 Task: Create in the project TranslateForge and in the Backlog issue 'Authentication tokens not being refreshed causing users to be logged out unexpectedly' a child issue 'Data access policy enforcement and testing', and assign it to team member softage.4@softage.net.
Action: Mouse moved to (181, 55)
Screenshot: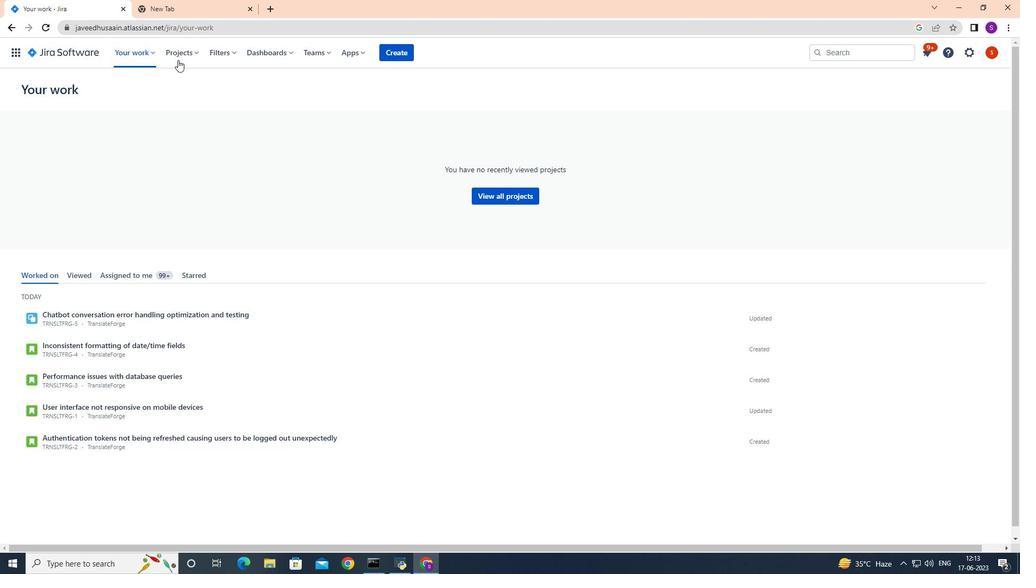 
Action: Mouse pressed left at (181, 55)
Screenshot: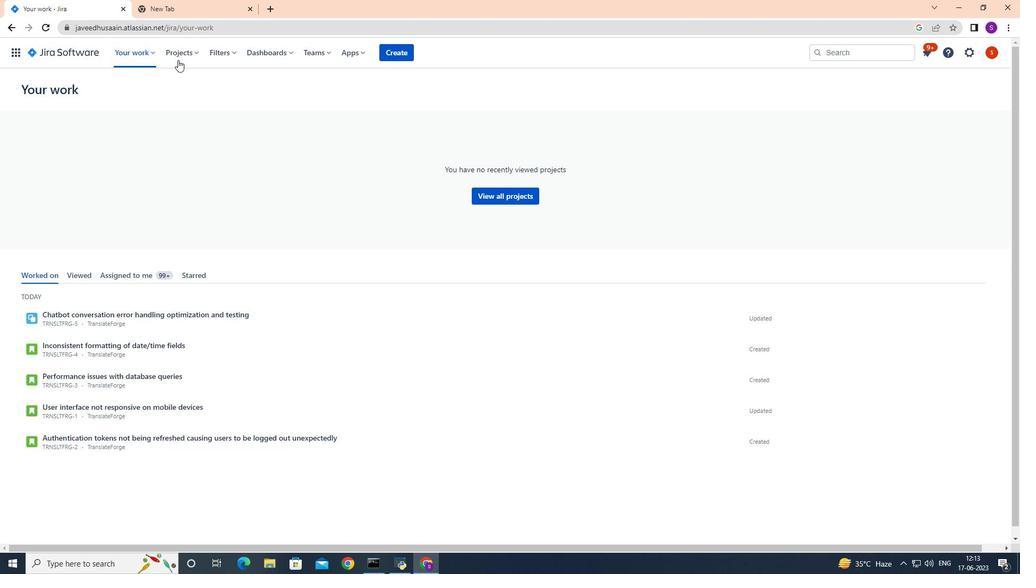 
Action: Mouse moved to (204, 113)
Screenshot: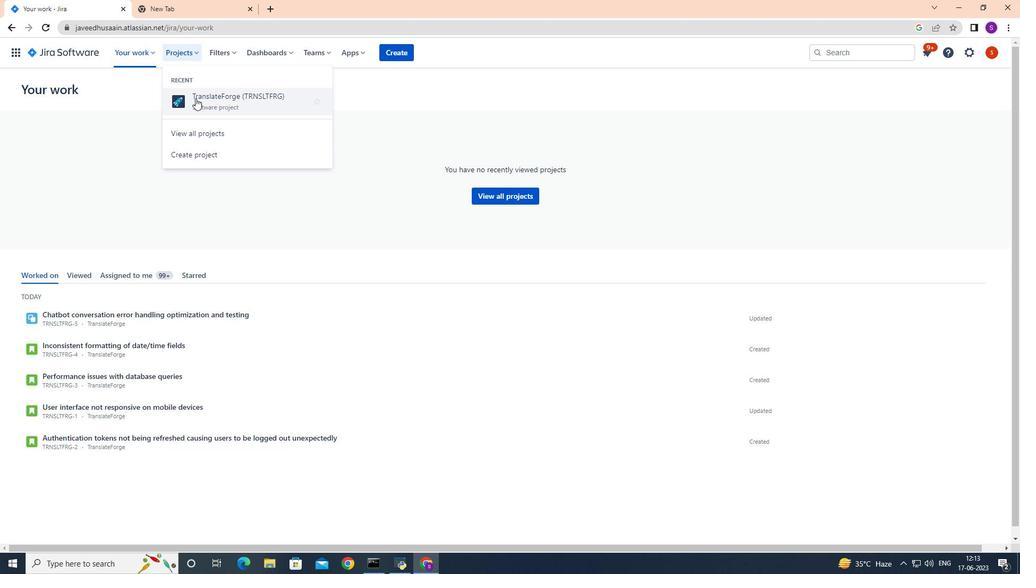 
Action: Mouse pressed left at (204, 113)
Screenshot: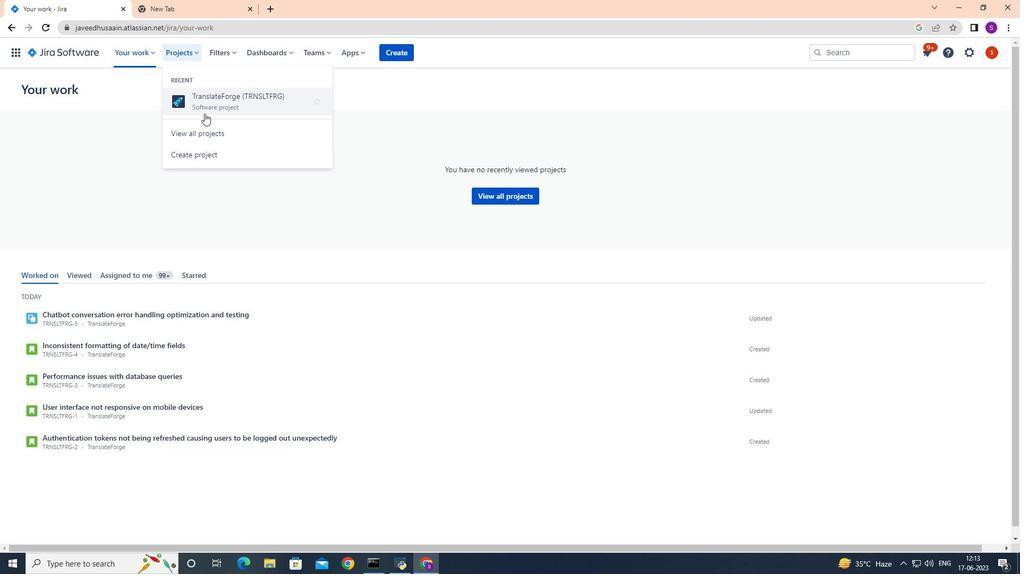 
Action: Mouse moved to (62, 154)
Screenshot: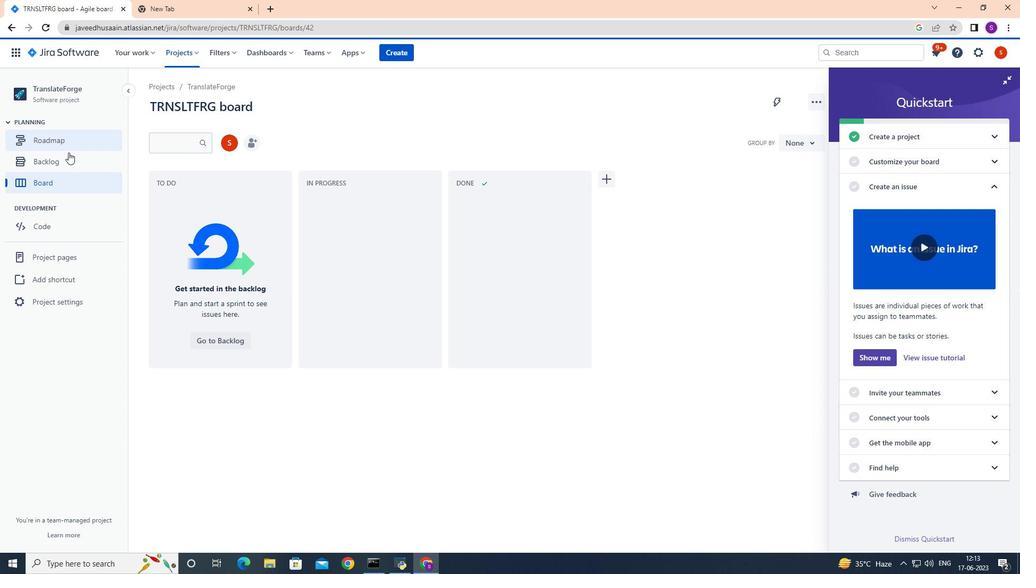 
Action: Mouse pressed left at (62, 154)
Screenshot: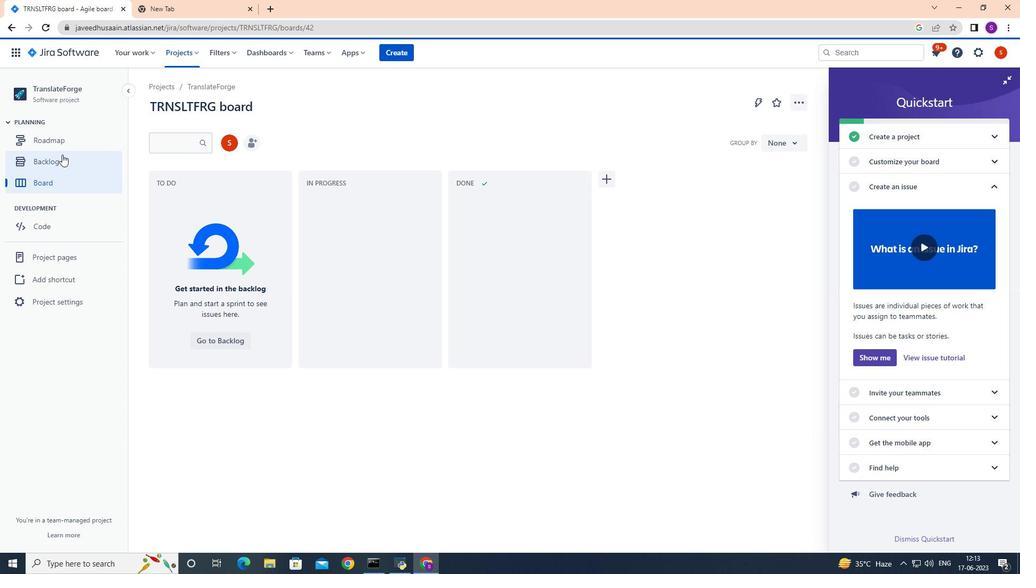 
Action: Mouse moved to (256, 269)
Screenshot: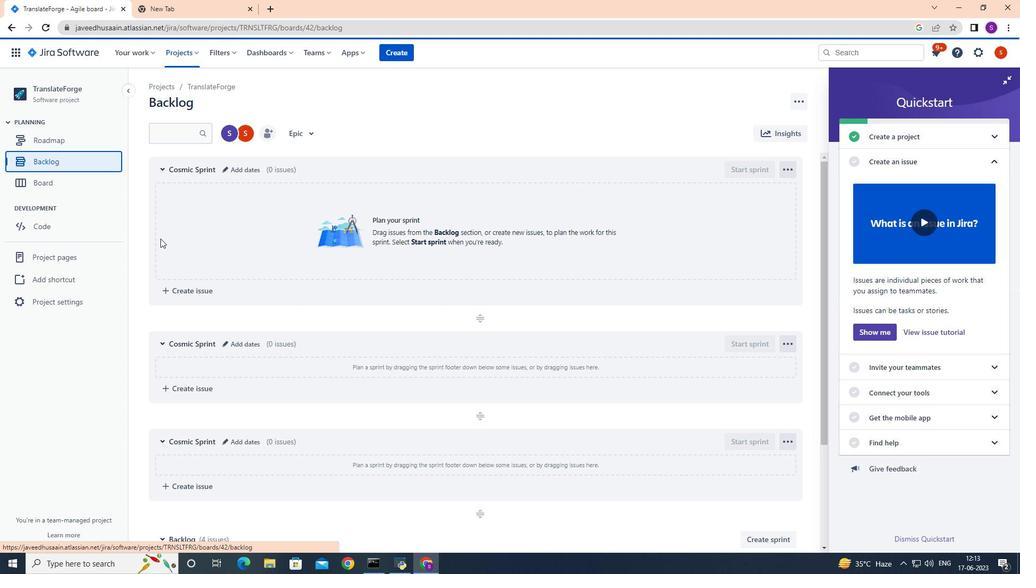 
Action: Mouse scrolled (256, 268) with delta (0, 0)
Screenshot: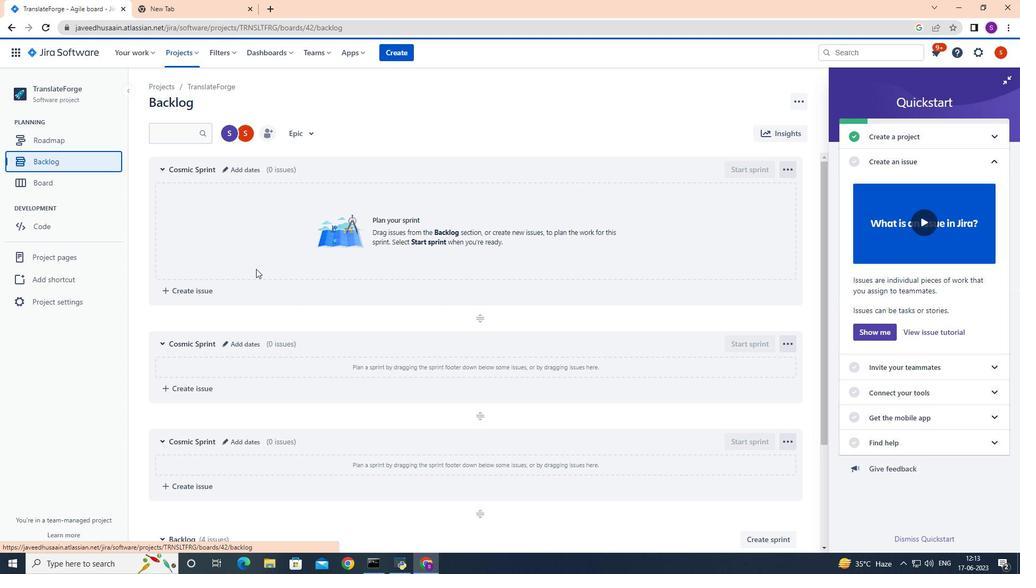 
Action: Mouse scrolled (256, 268) with delta (0, 0)
Screenshot: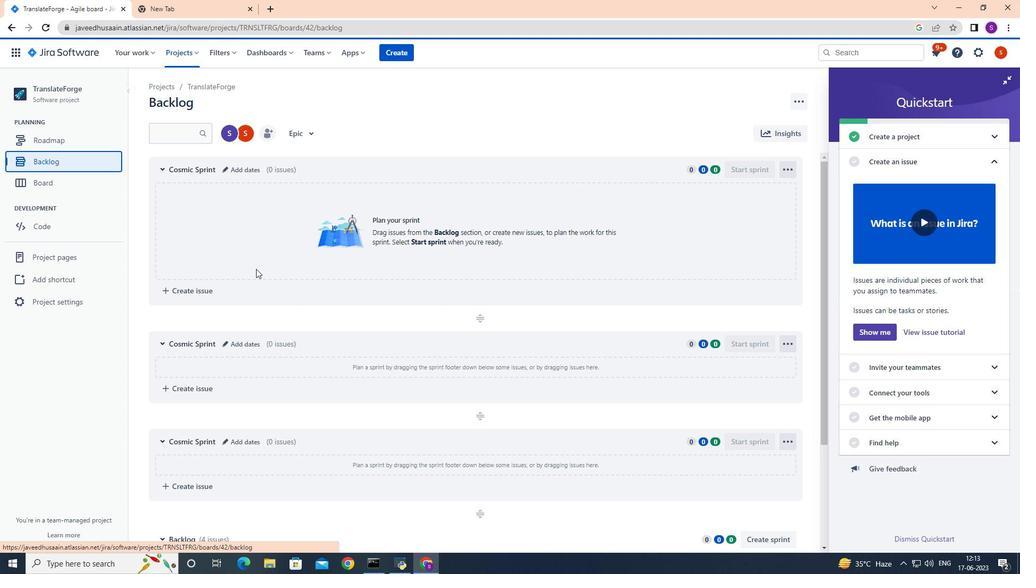 
Action: Mouse scrolled (256, 268) with delta (0, 0)
Screenshot: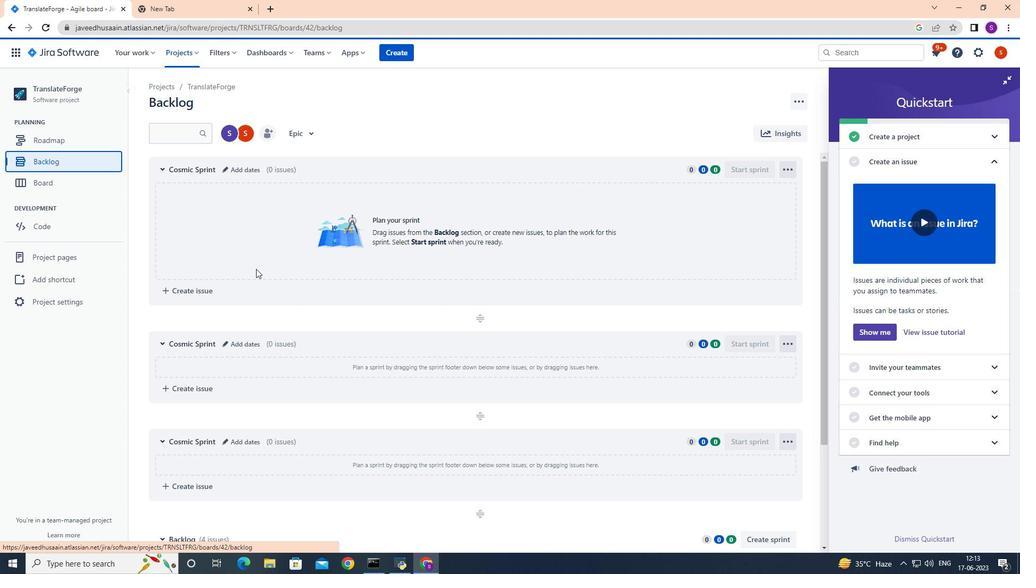 
Action: Mouse scrolled (256, 268) with delta (0, 0)
Screenshot: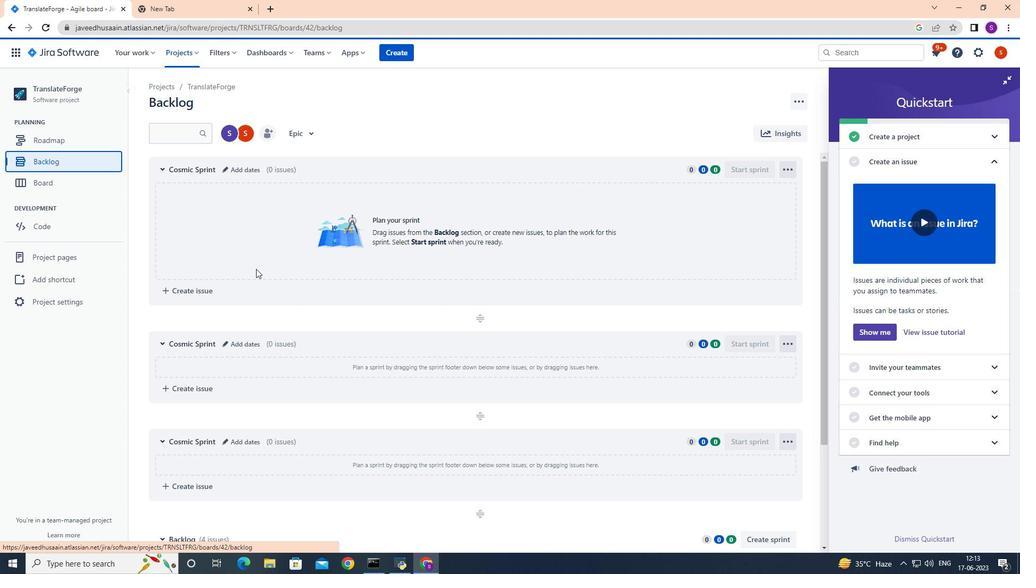 
Action: Mouse scrolled (256, 268) with delta (0, 0)
Screenshot: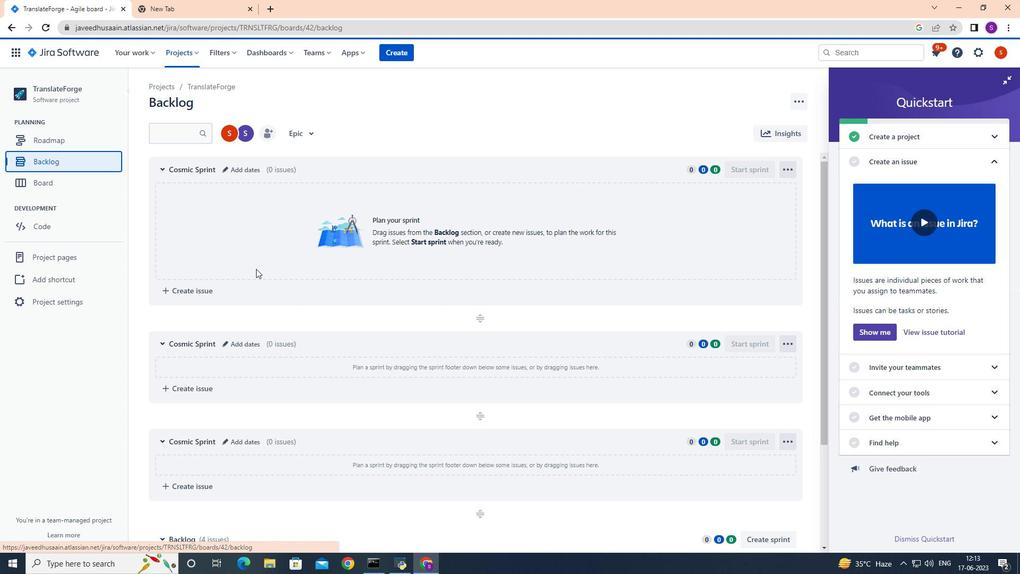 
Action: Mouse scrolled (256, 268) with delta (0, 0)
Screenshot: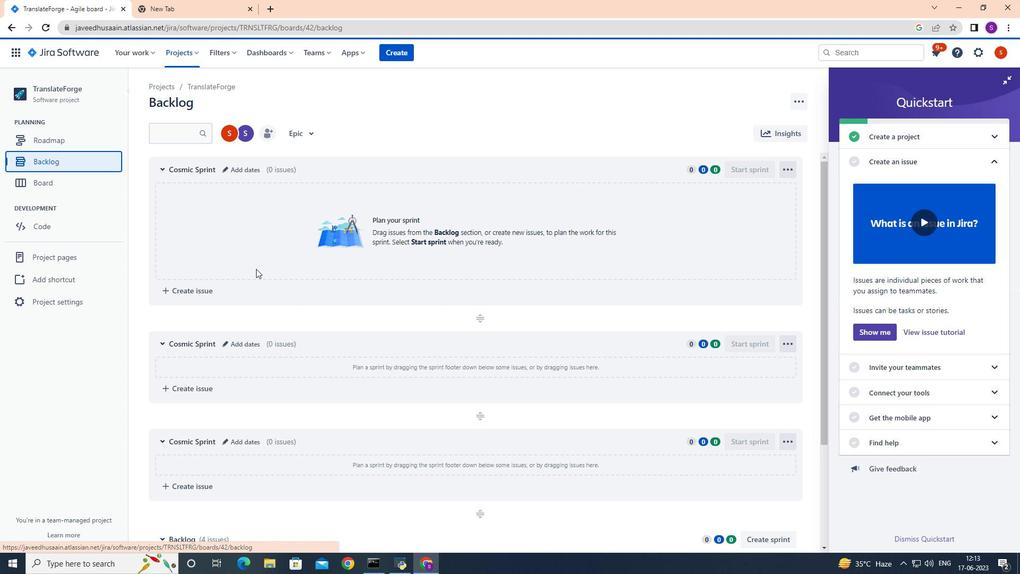 
Action: Mouse scrolled (256, 268) with delta (0, 0)
Screenshot: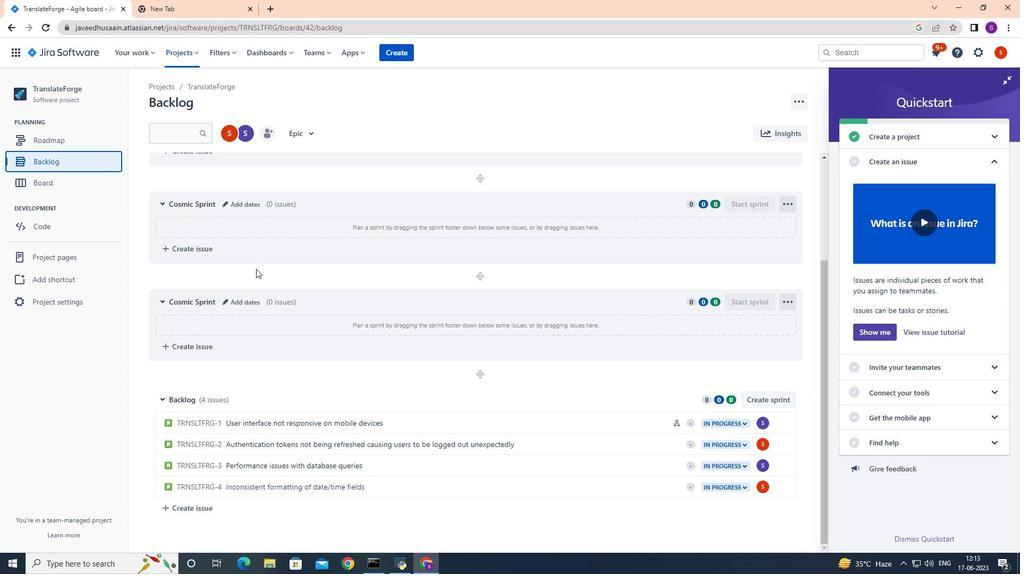 
Action: Mouse scrolled (256, 268) with delta (0, 0)
Screenshot: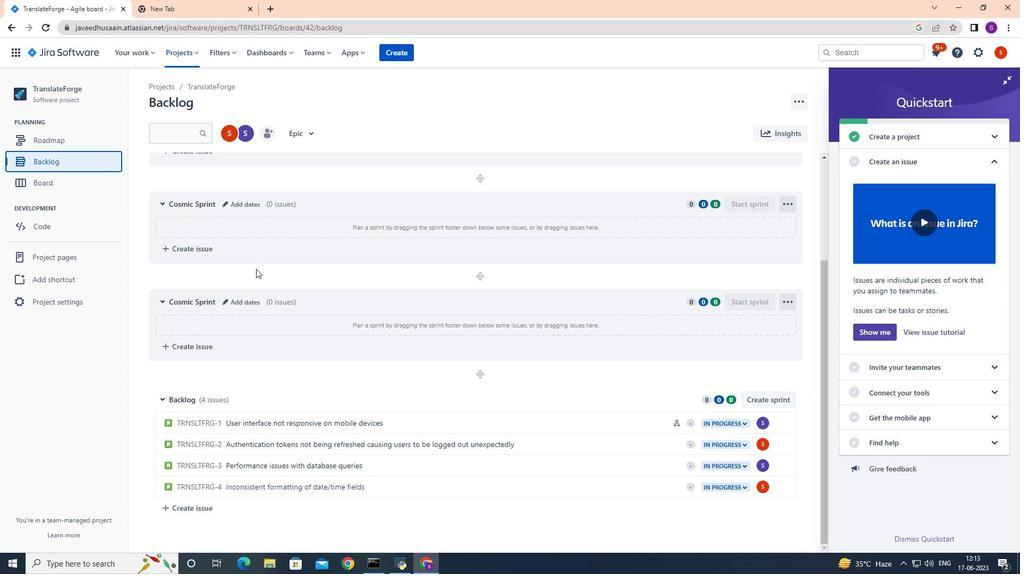 
Action: Mouse scrolled (256, 268) with delta (0, 0)
Screenshot: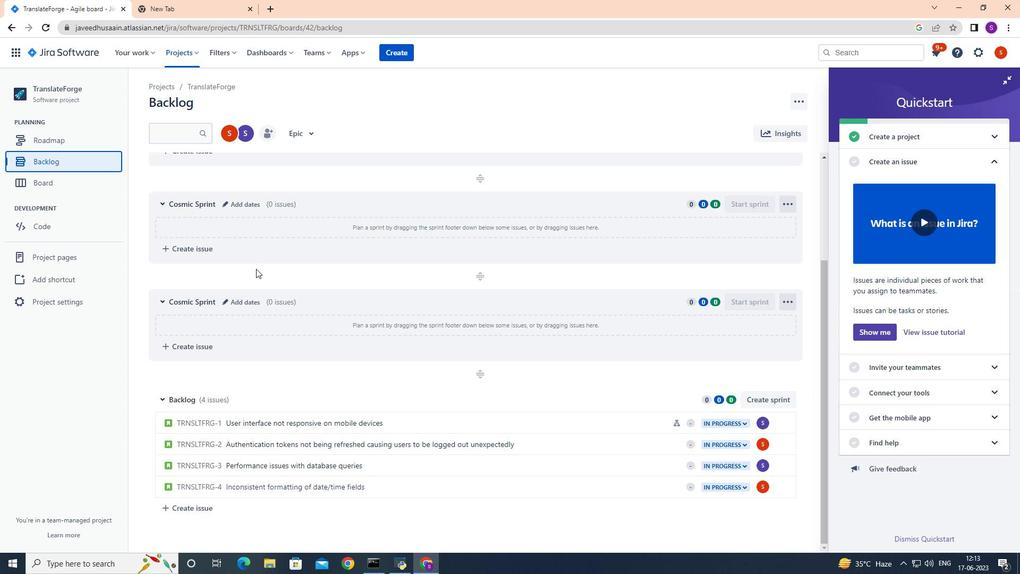 
Action: Mouse scrolled (256, 268) with delta (0, 0)
Screenshot: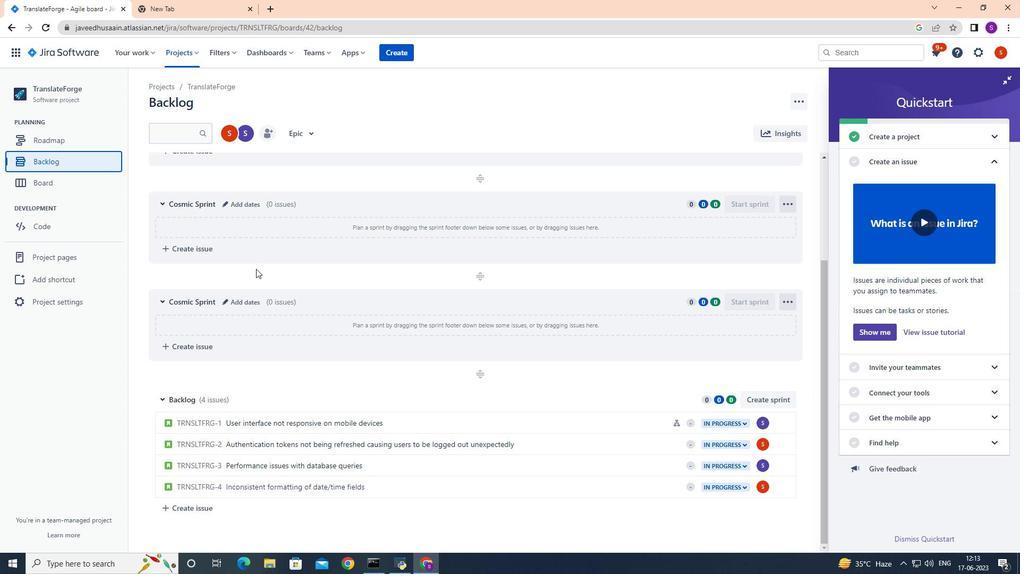 
Action: Mouse scrolled (256, 268) with delta (0, 0)
Screenshot: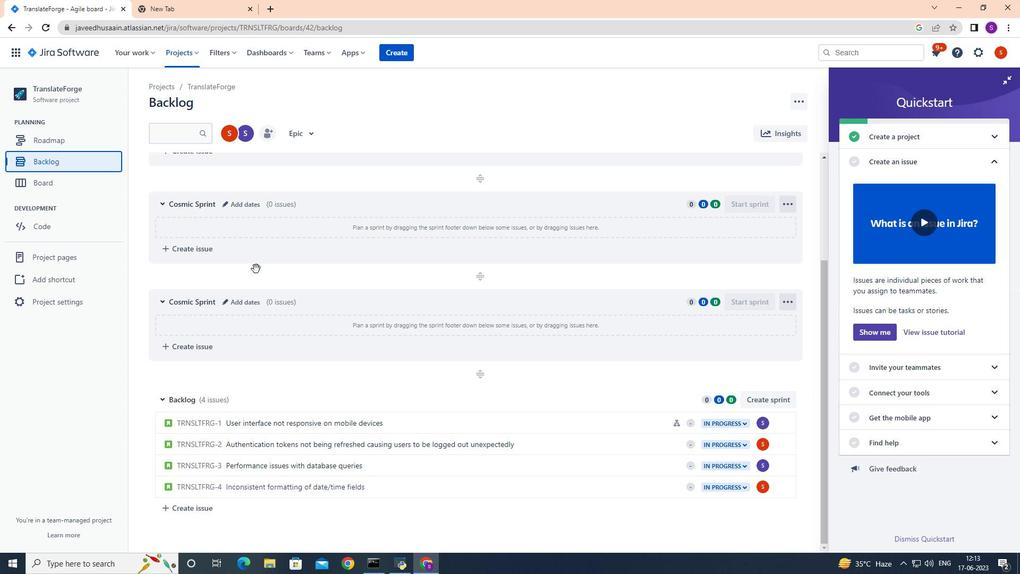 
Action: Mouse scrolled (256, 268) with delta (0, 0)
Screenshot: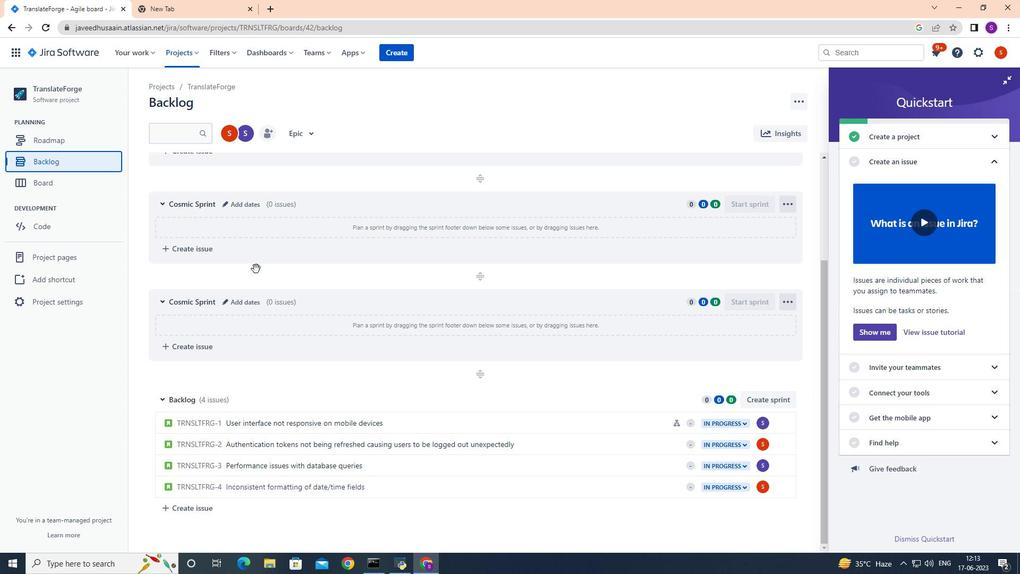 
Action: Mouse moved to (284, 443)
Screenshot: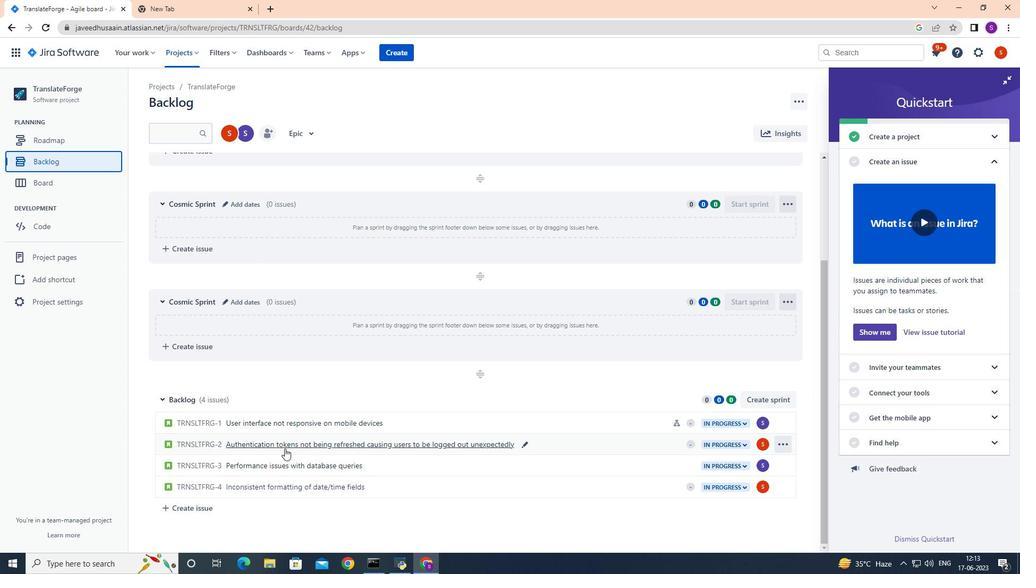 
Action: Mouse pressed left at (284, 443)
Screenshot: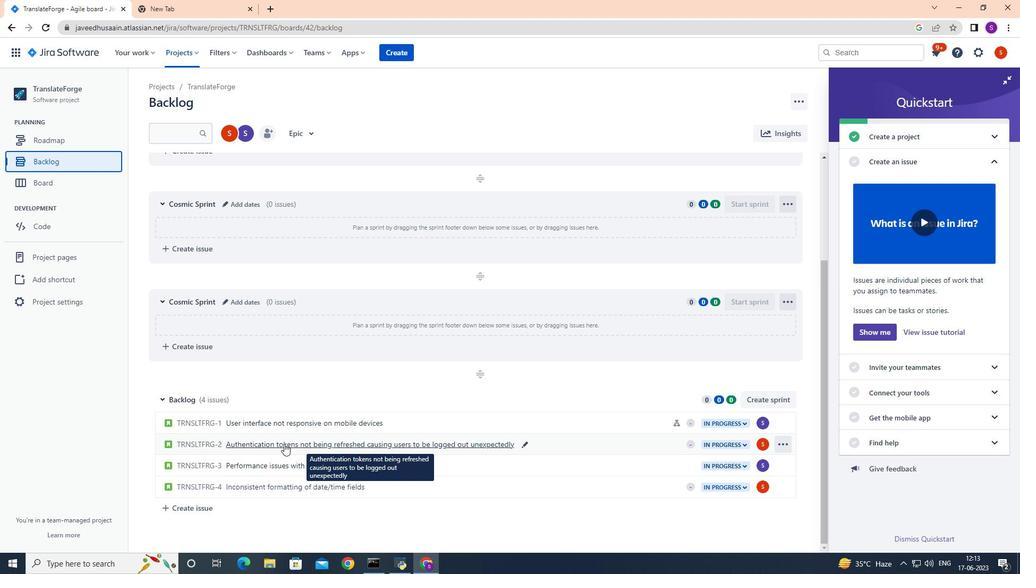 
Action: Mouse moved to (641, 240)
Screenshot: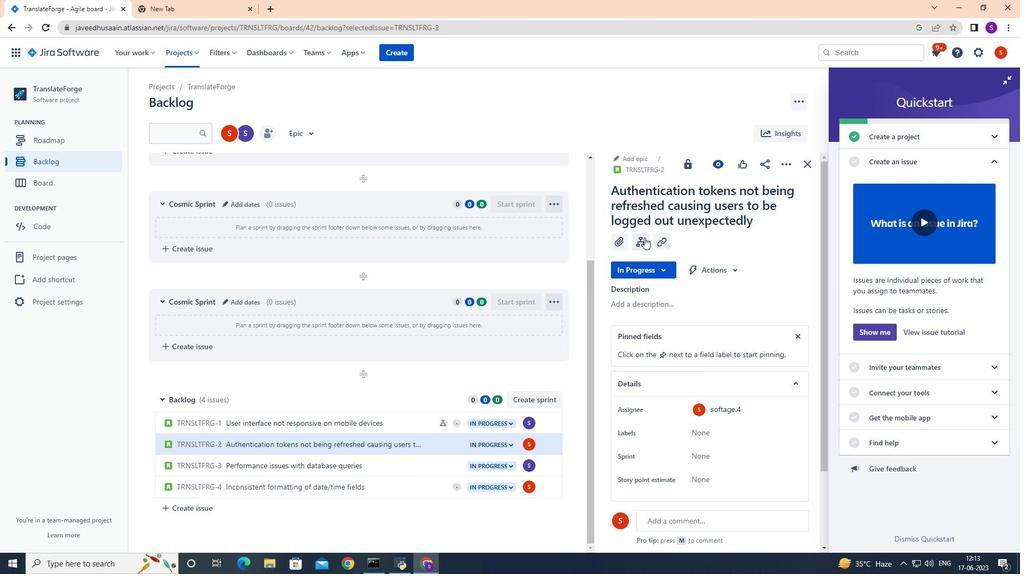
Action: Mouse pressed left at (641, 240)
Screenshot: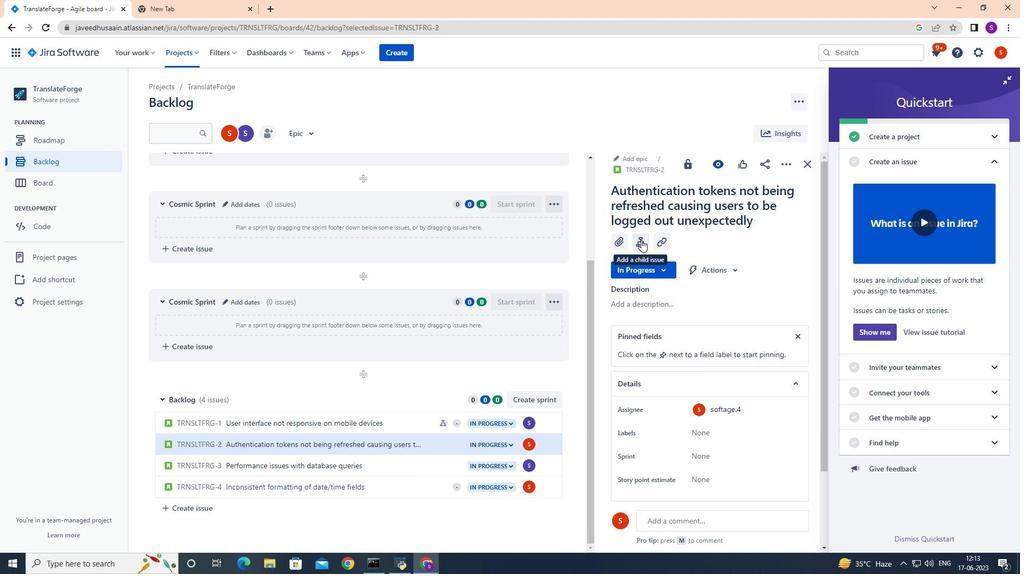 
Action: Mouse moved to (638, 342)
Screenshot: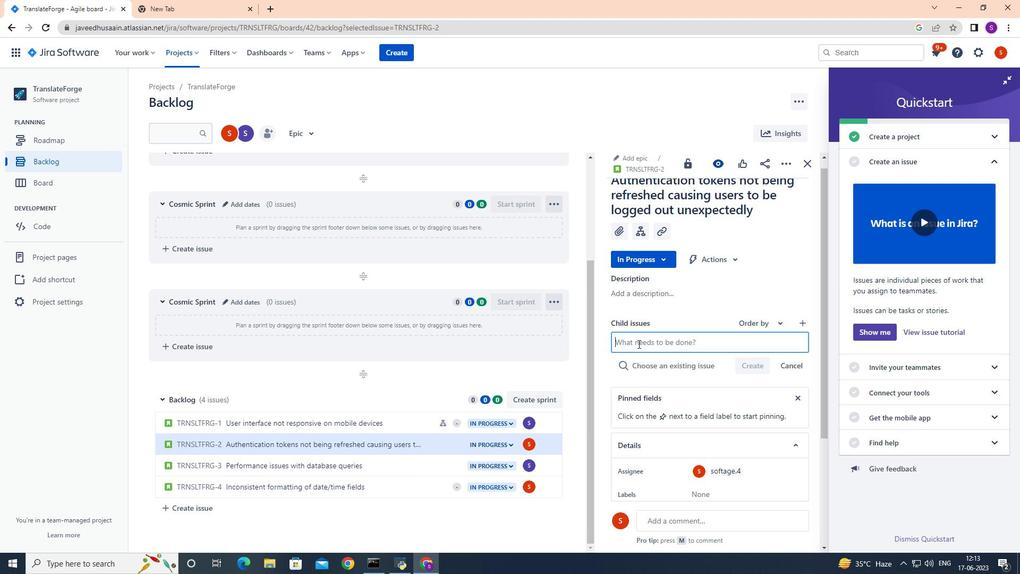 
Action: Mouse pressed left at (638, 342)
Screenshot: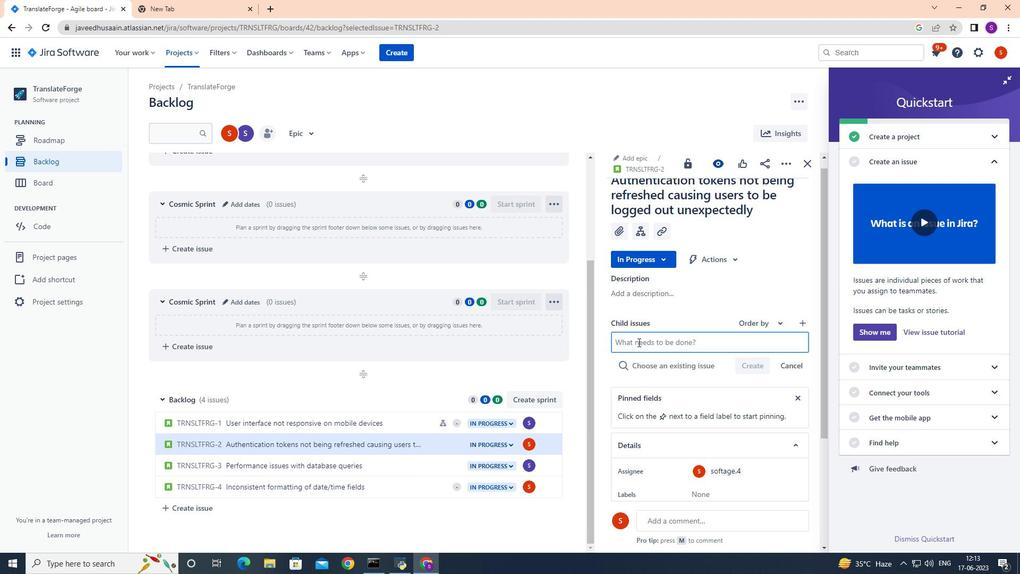 
Action: Key pressed <Key.shift>Data<Key.space><Key.shift>A<Key.backspace>access<Key.space>policy<Key.space>enforcement<Key.space>and<Key.space>testing
Screenshot: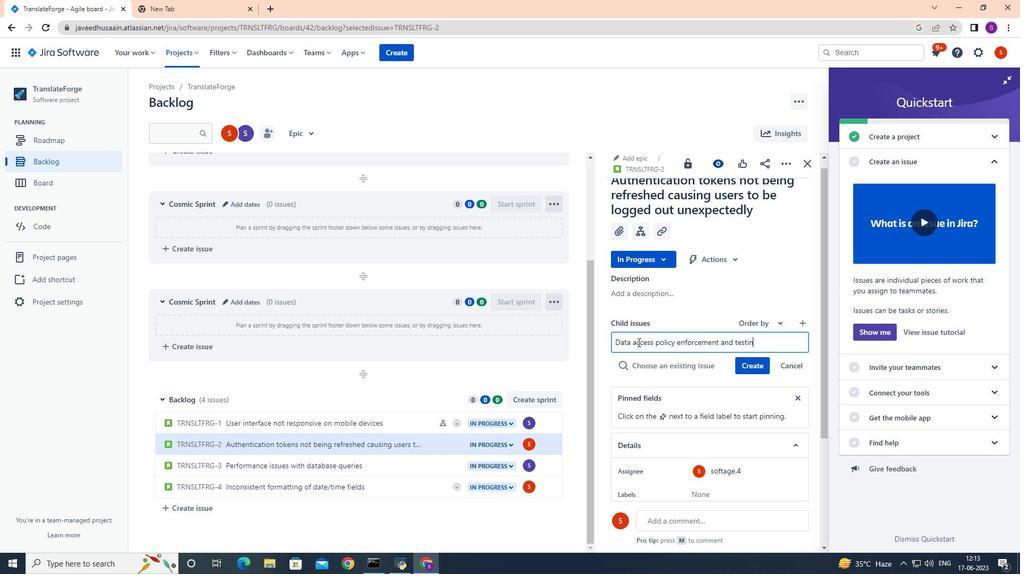 
Action: Mouse moved to (751, 363)
Screenshot: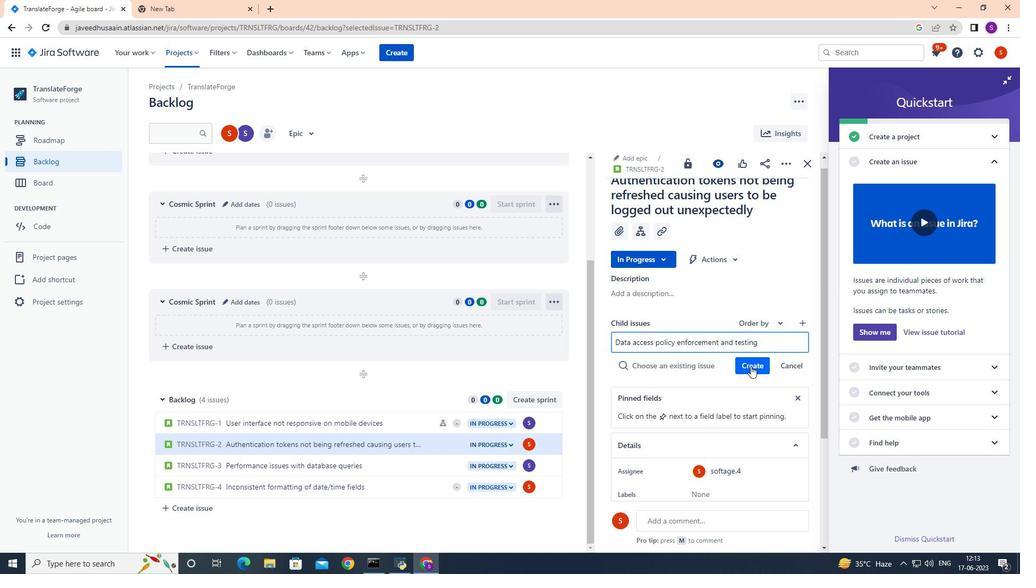 
Action: Mouse pressed left at (751, 363)
Screenshot: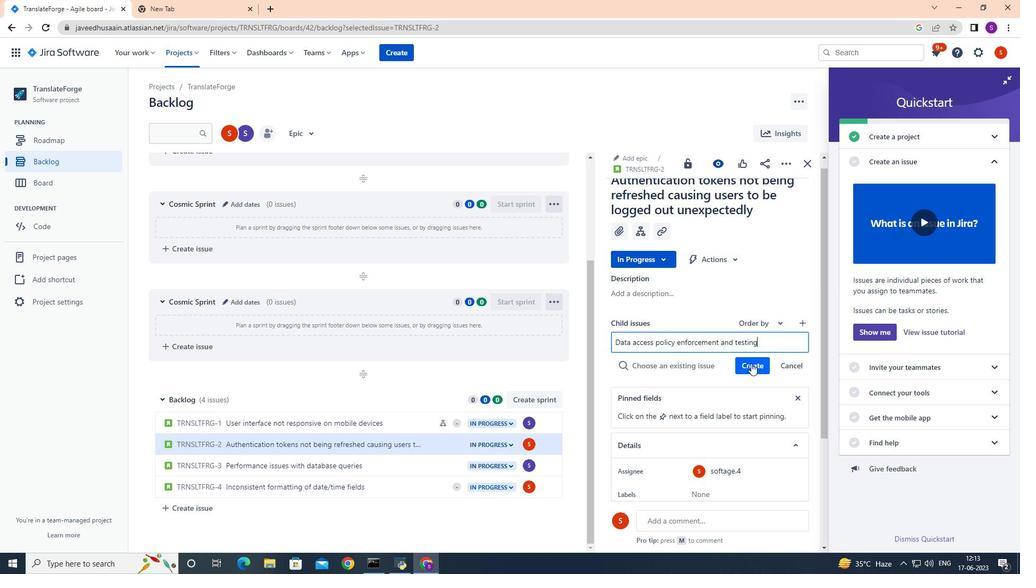 
Action: Mouse moved to (766, 346)
Screenshot: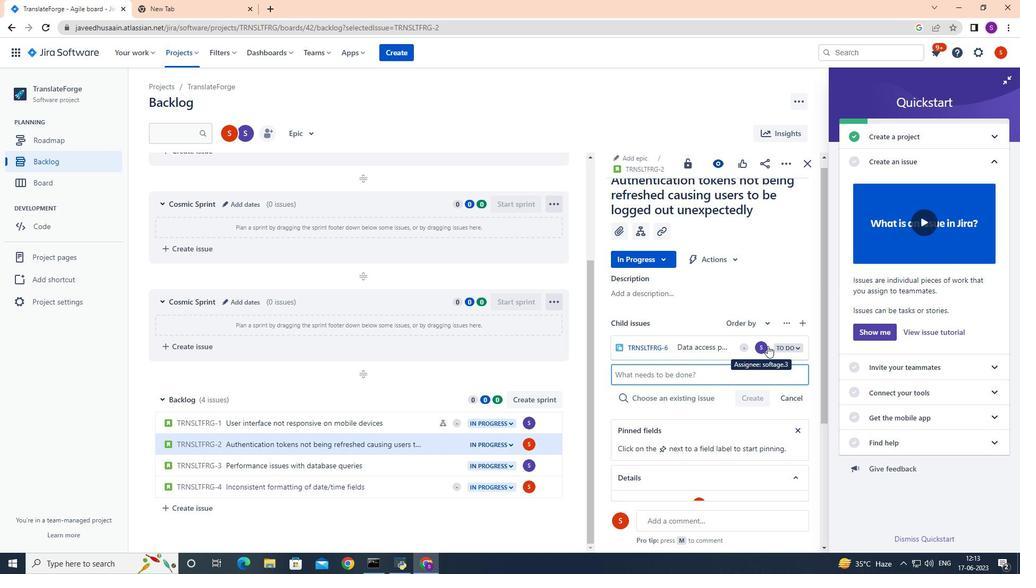 
Action: Mouse pressed left at (766, 346)
Screenshot: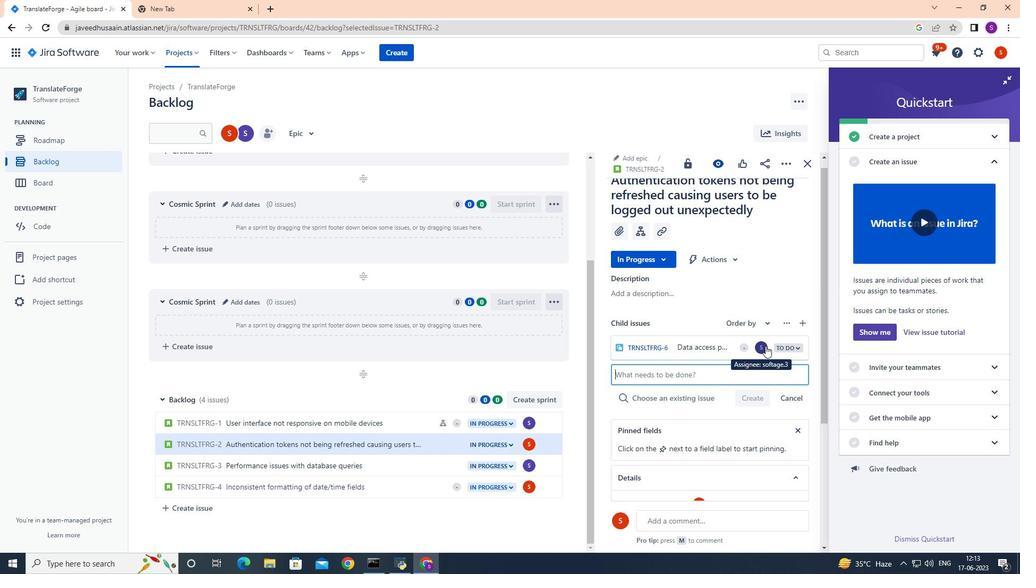 
Action: Mouse moved to (688, 293)
Screenshot: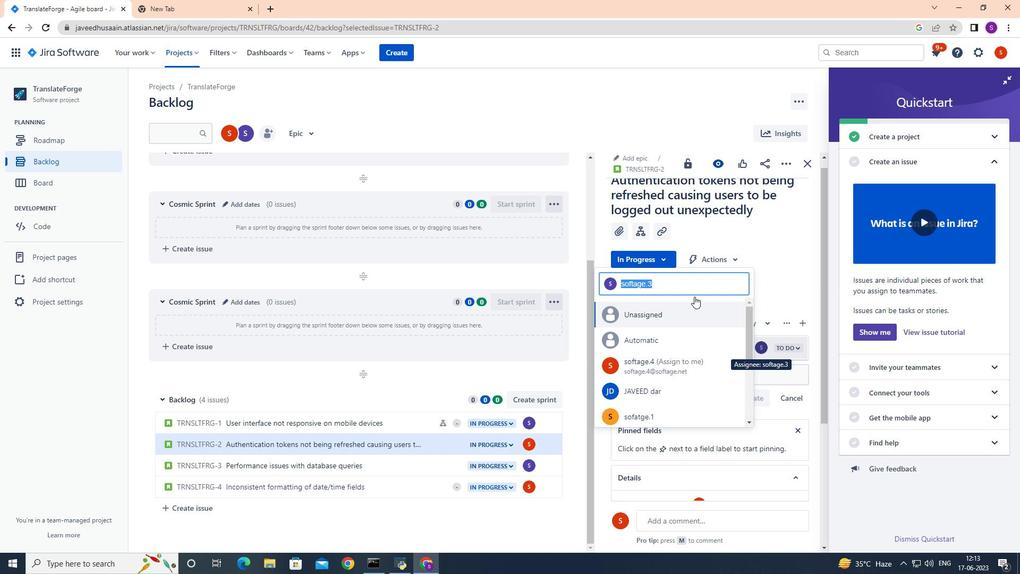 
Action: Key pressed <Key.backspace>softage.4<Key.shift>@softage.n<Key.space>et<Key.backspace><Key.backspace><Key.backspace>et
Screenshot: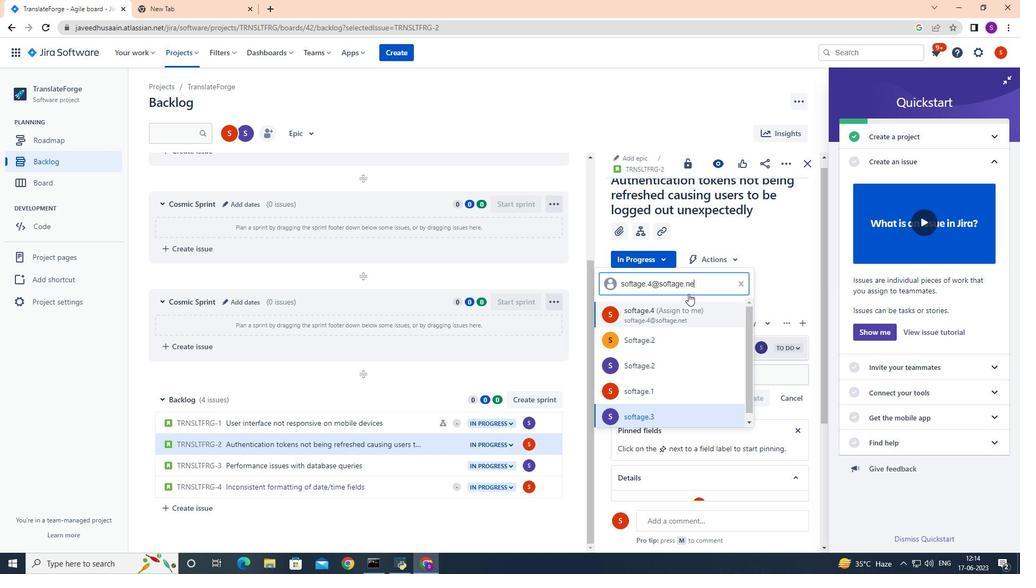 
Action: Mouse moved to (663, 349)
Screenshot: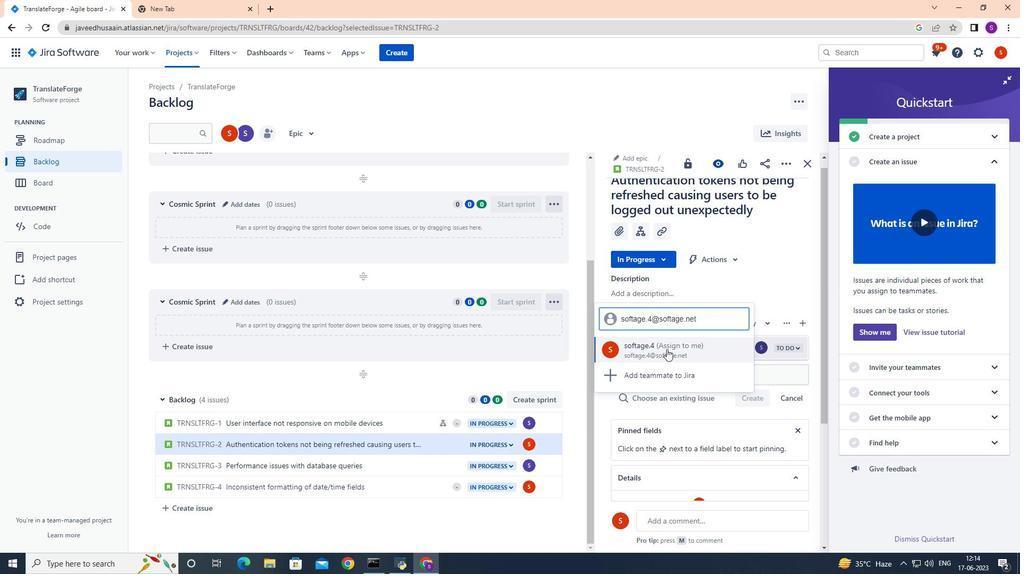 
Action: Mouse pressed left at (663, 349)
Screenshot: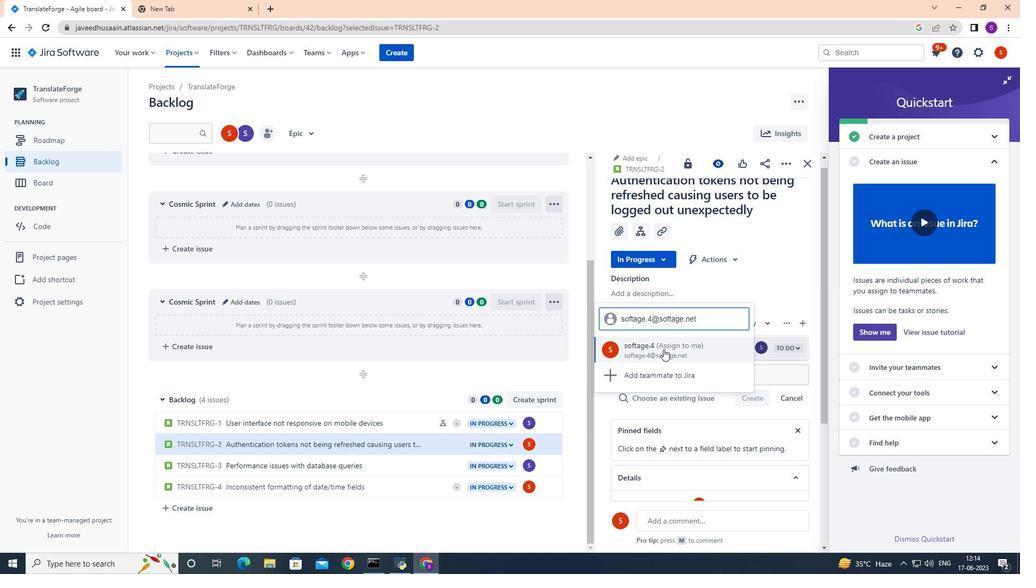 
